 Task: Add Mediterranean Orzo & Feta Salad to the cart.
Action: Mouse moved to (10, 94)
Screenshot: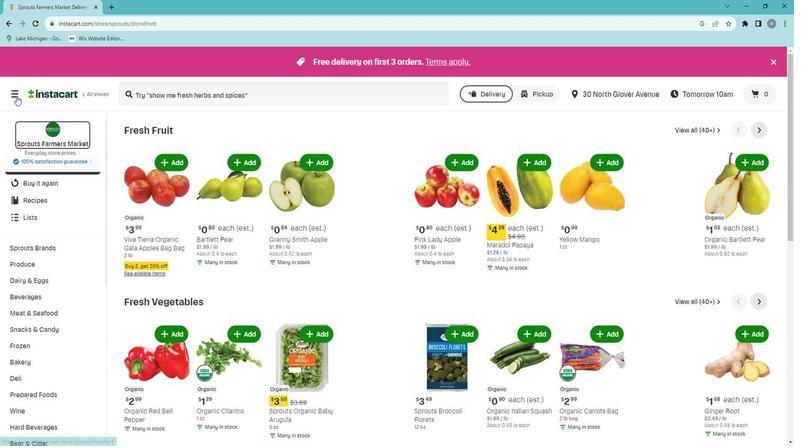 
Action: Mouse pressed left at (10, 94)
Screenshot: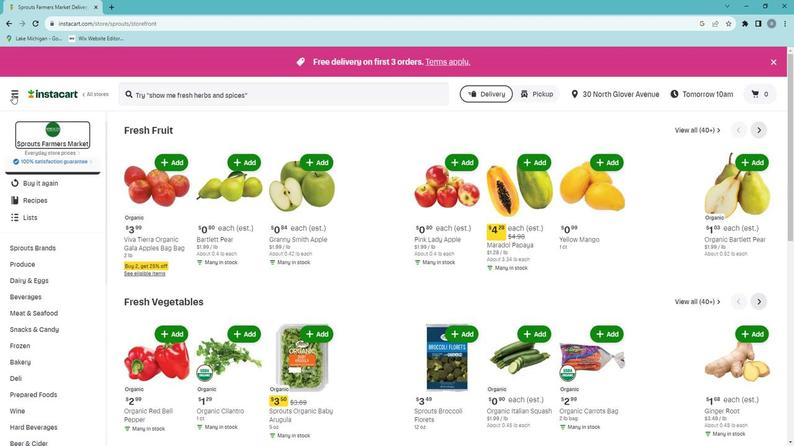 
Action: Mouse moved to (21, 238)
Screenshot: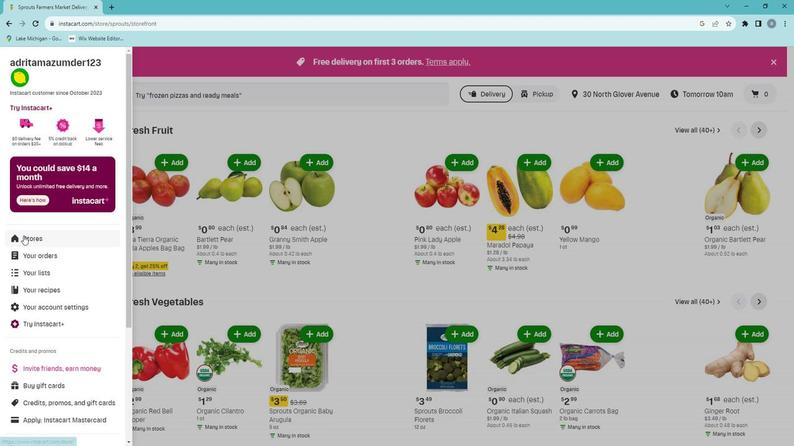 
Action: Mouse pressed left at (21, 238)
Screenshot: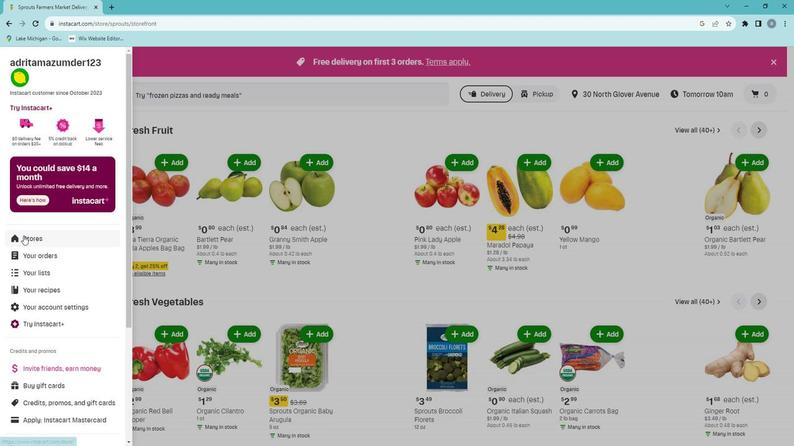 
Action: Mouse moved to (188, 102)
Screenshot: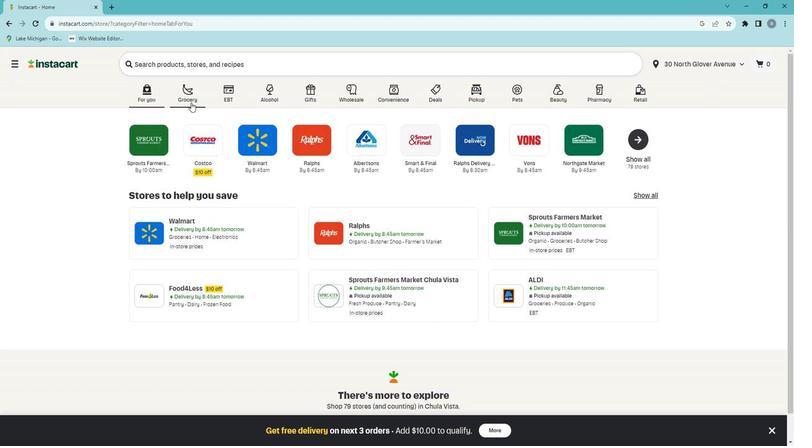 
Action: Mouse pressed left at (188, 102)
Screenshot: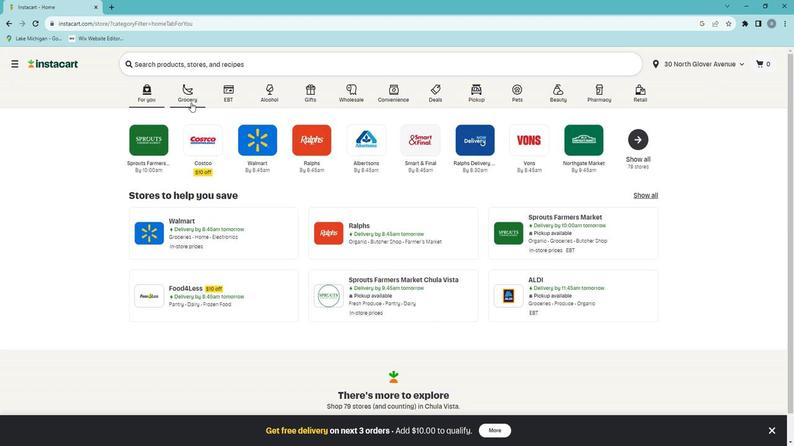 
Action: Mouse moved to (170, 263)
Screenshot: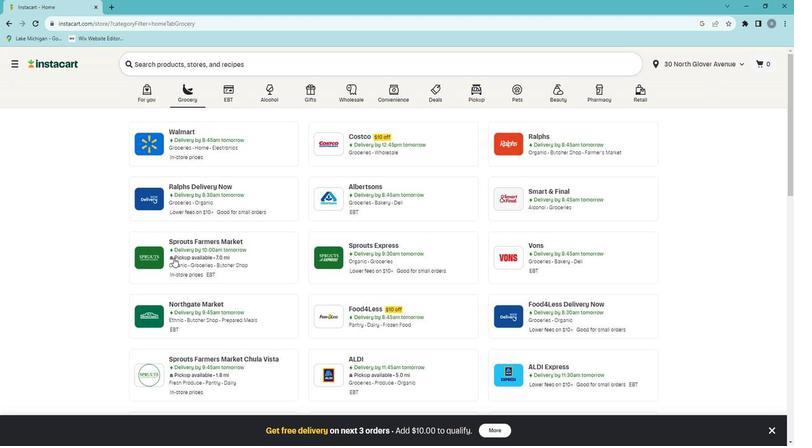 
Action: Mouse pressed left at (170, 263)
Screenshot: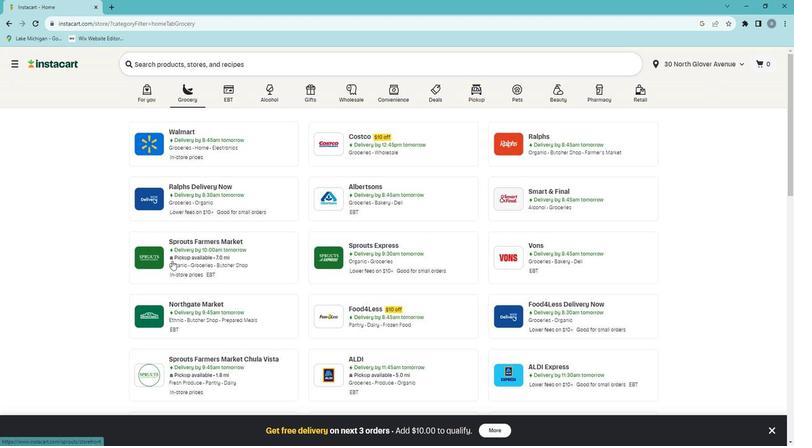 
Action: Mouse moved to (47, 371)
Screenshot: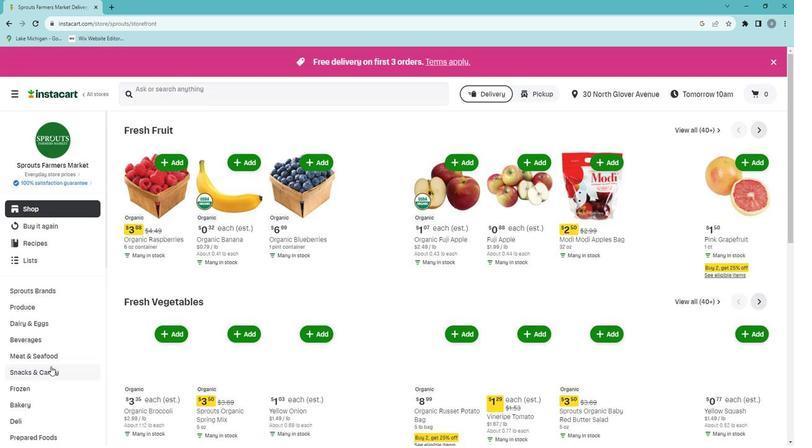 
Action: Mouse scrolled (47, 371) with delta (0, 0)
Screenshot: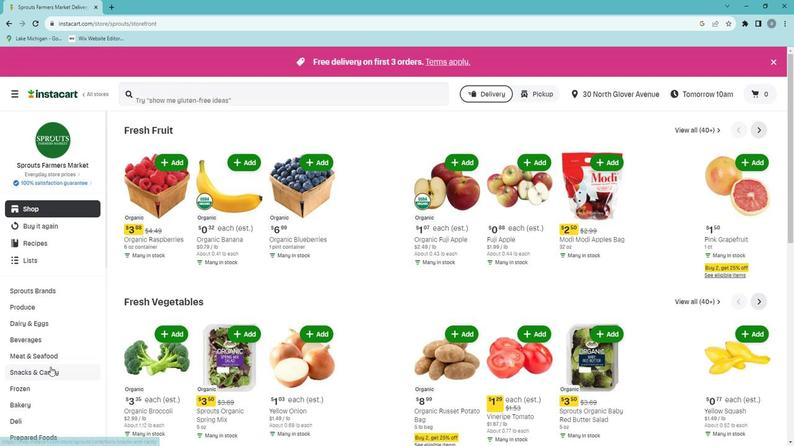 
Action: Mouse moved to (24, 401)
Screenshot: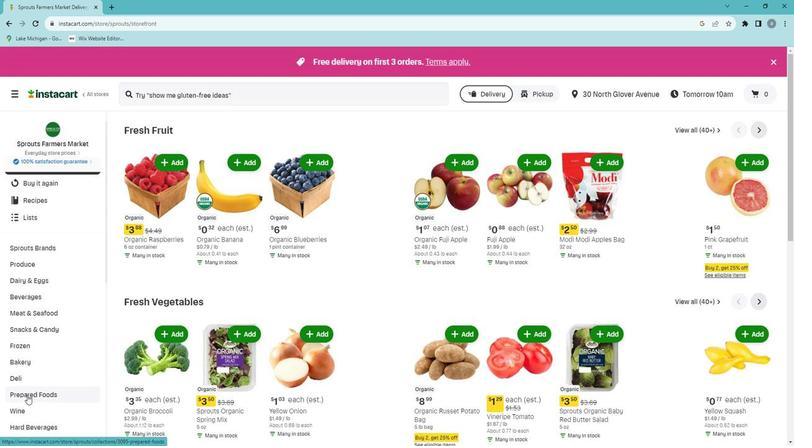
Action: Mouse pressed left at (24, 401)
Screenshot: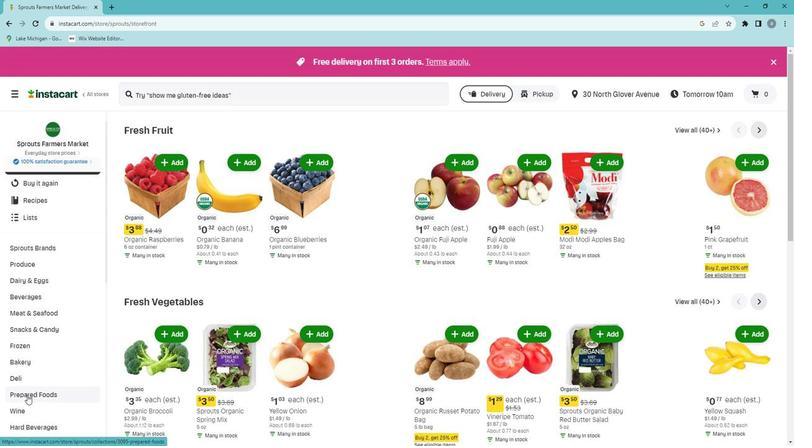
Action: Mouse moved to (447, 150)
Screenshot: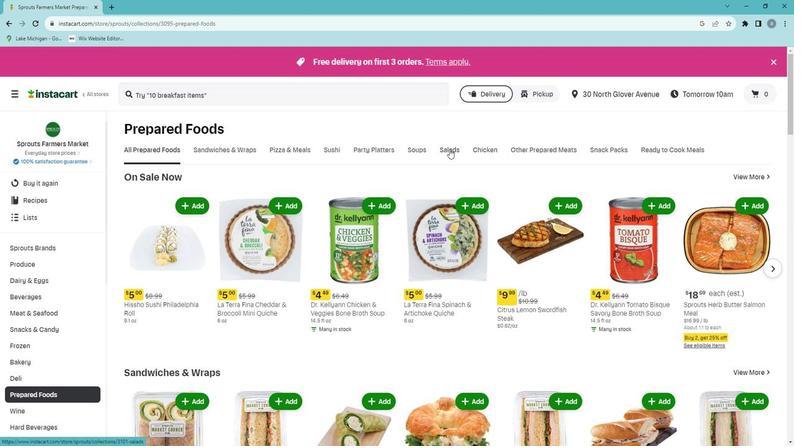 
Action: Mouse pressed left at (447, 150)
Screenshot: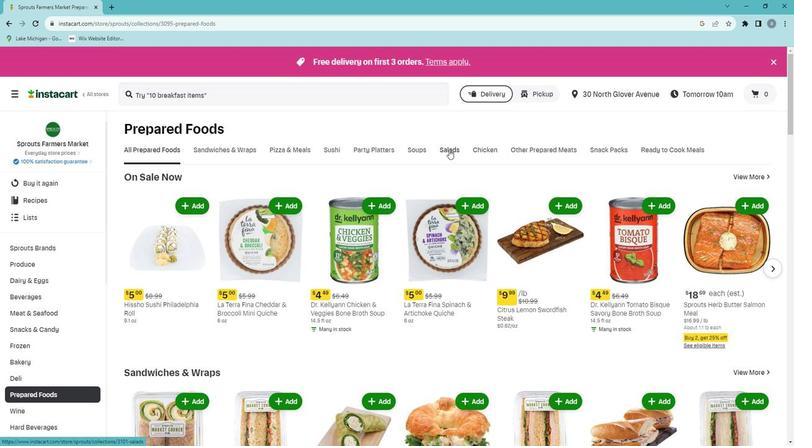
Action: Mouse moved to (527, 191)
Screenshot: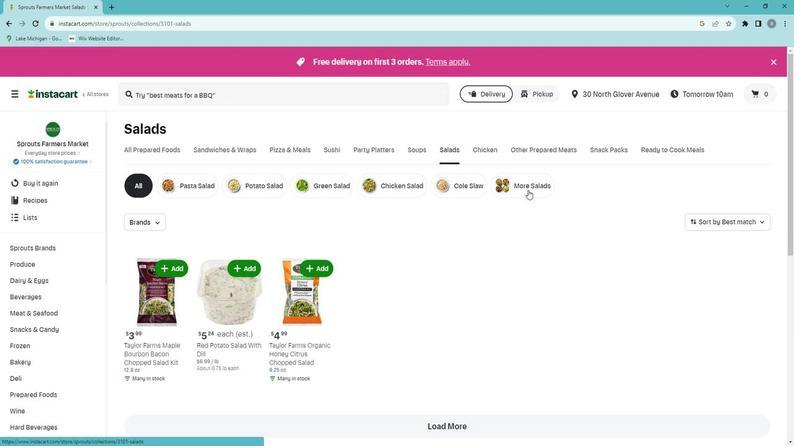 
Action: Mouse pressed left at (527, 191)
Screenshot: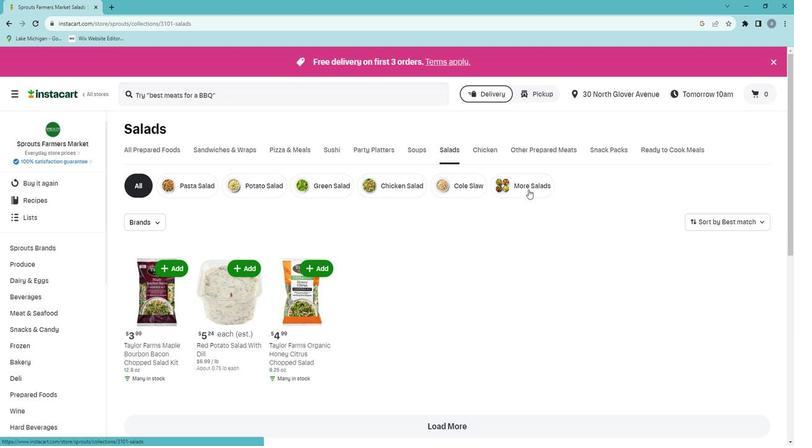 
Action: Mouse moved to (388, 272)
Screenshot: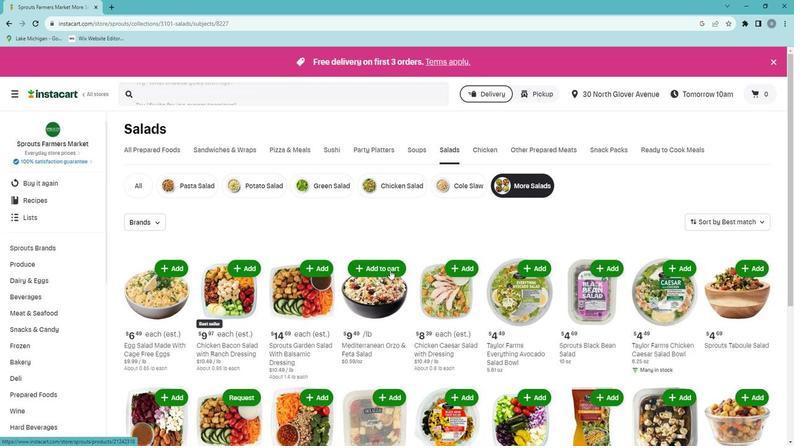 
Action: Mouse pressed left at (388, 272)
Screenshot: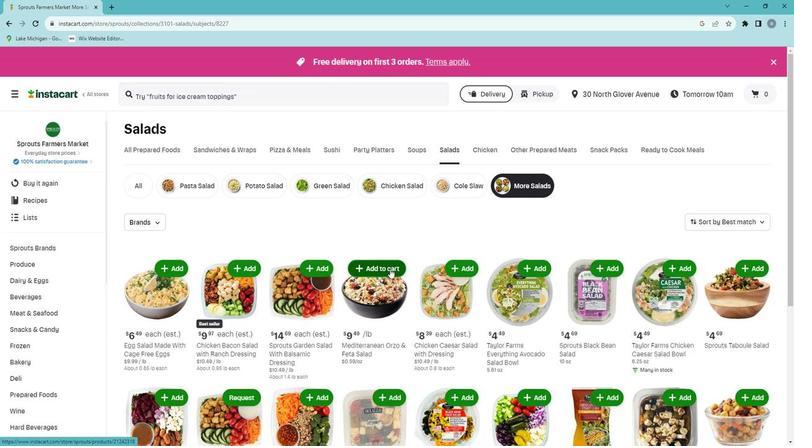 
Action: Mouse moved to (388, 271)
Screenshot: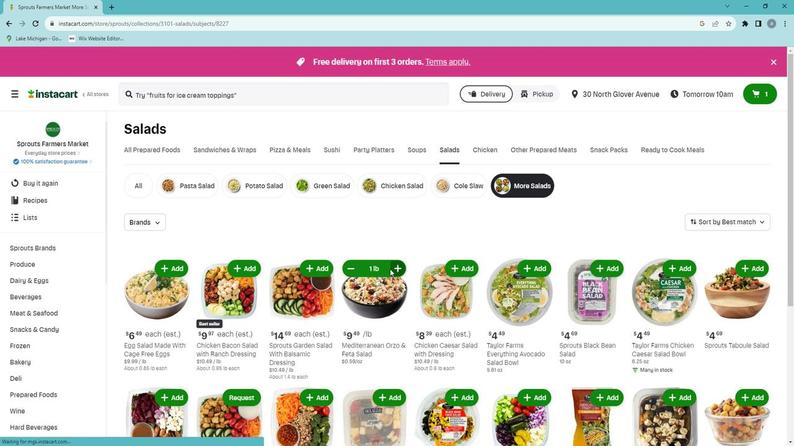 
